 Task: Create and manage tags for releases.
Action: Mouse moved to (1067, 74)
Screenshot: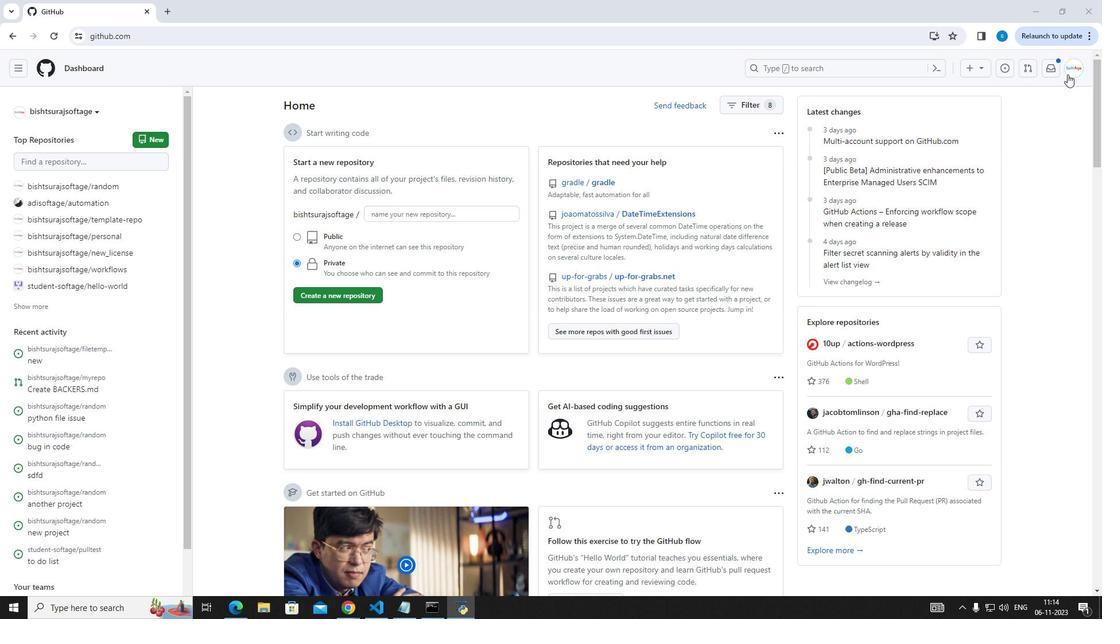 
Action: Mouse pressed left at (1067, 74)
Screenshot: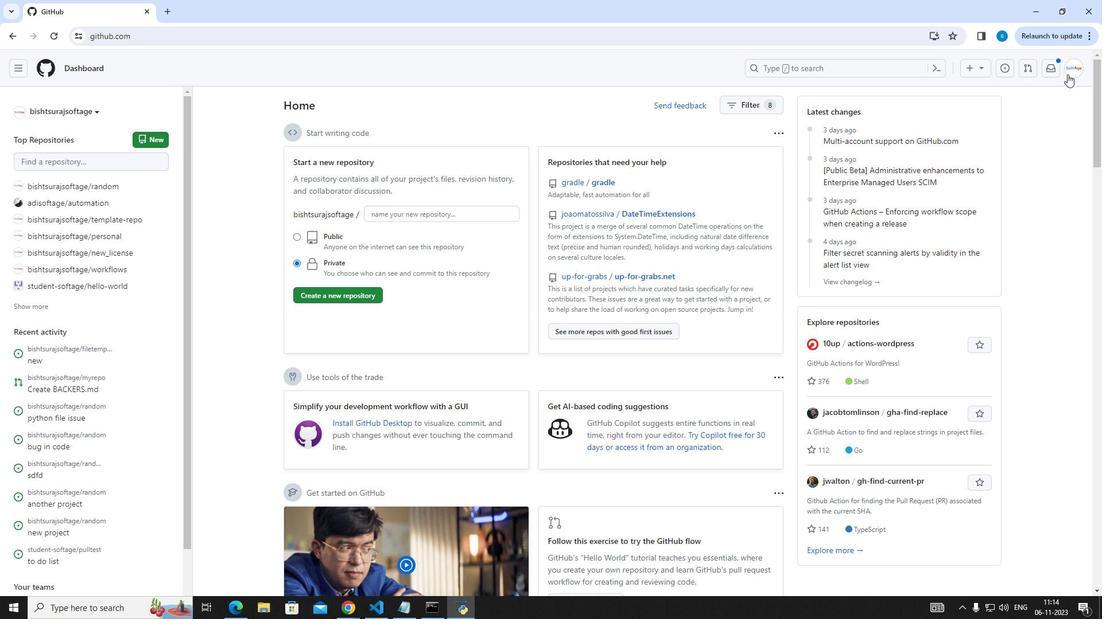 
Action: Mouse moved to (1015, 165)
Screenshot: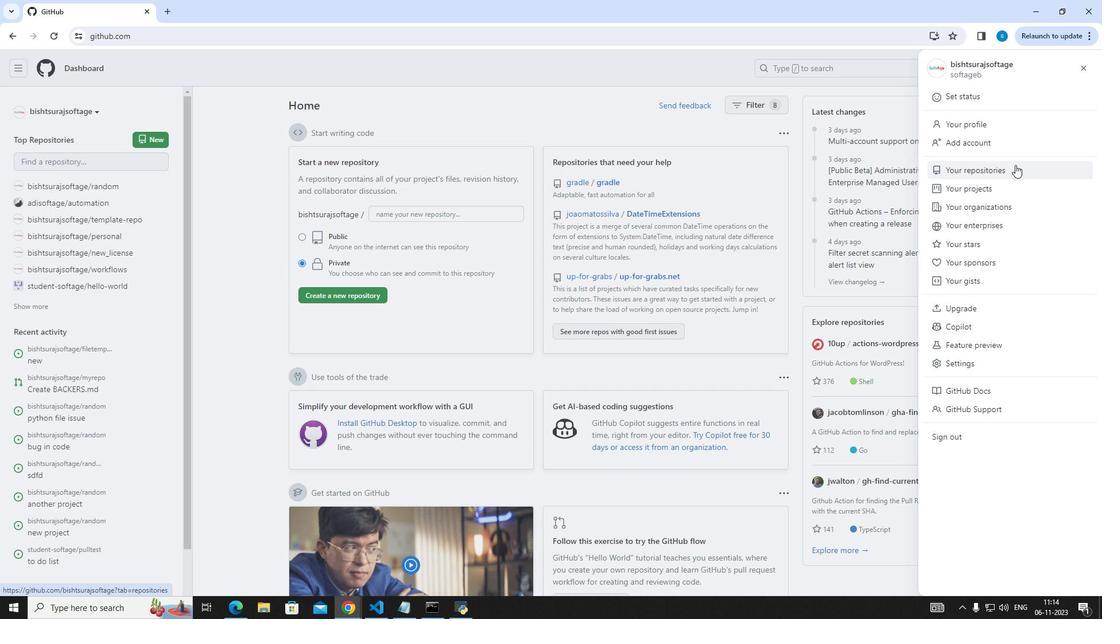 
Action: Mouse pressed left at (1015, 165)
Screenshot: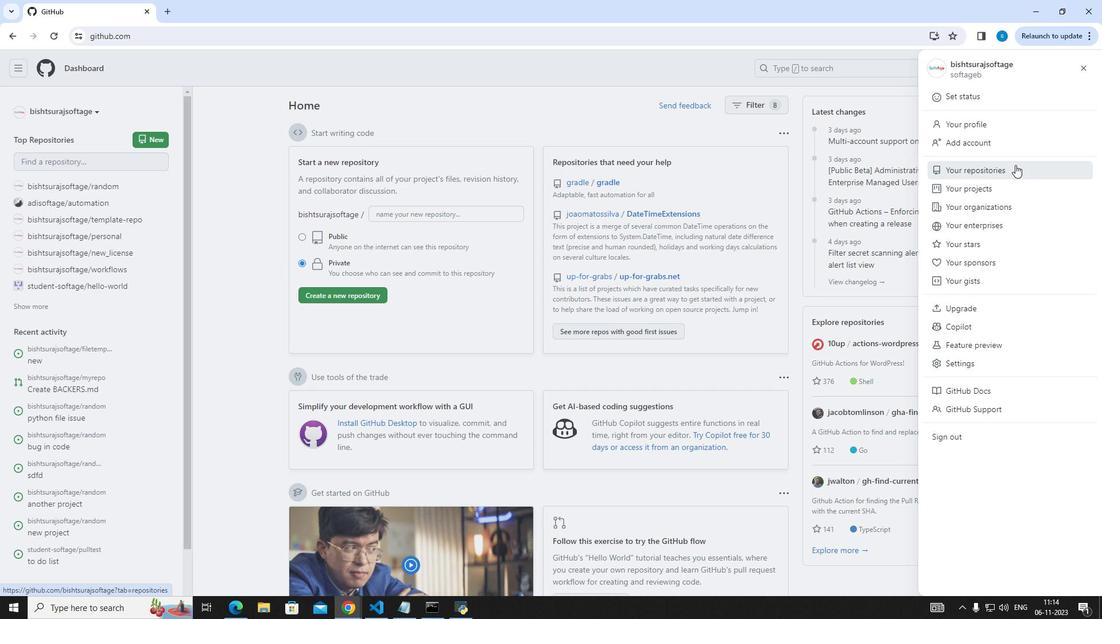 
Action: Mouse moved to (392, 383)
Screenshot: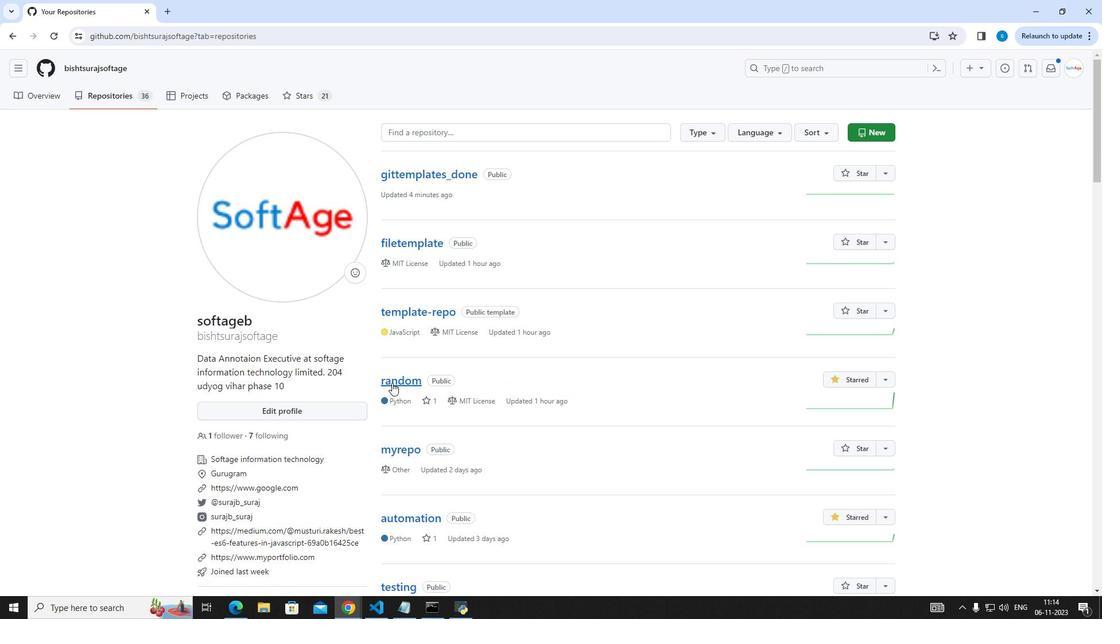 
Action: Mouse pressed left at (392, 383)
Screenshot: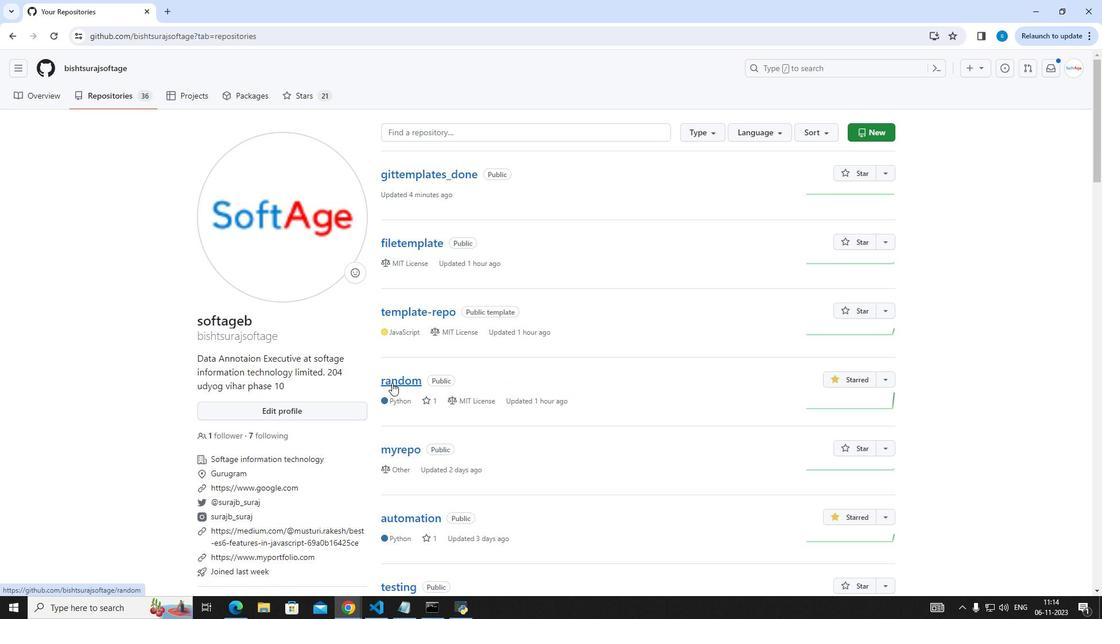 
Action: Mouse moved to (739, 372)
Screenshot: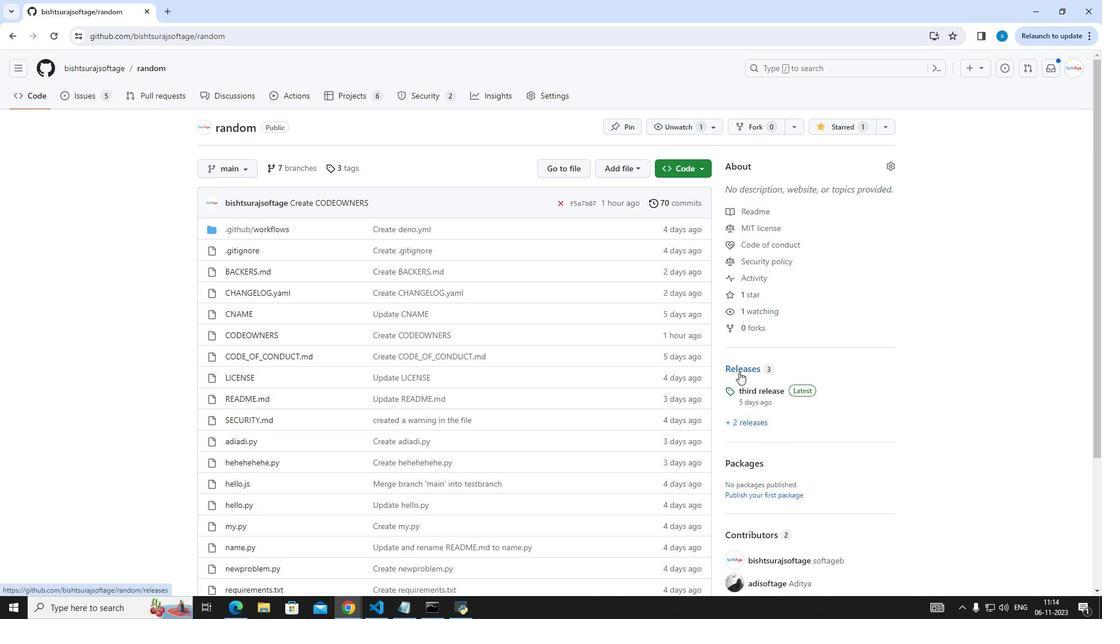 
Action: Mouse pressed left at (739, 372)
Screenshot: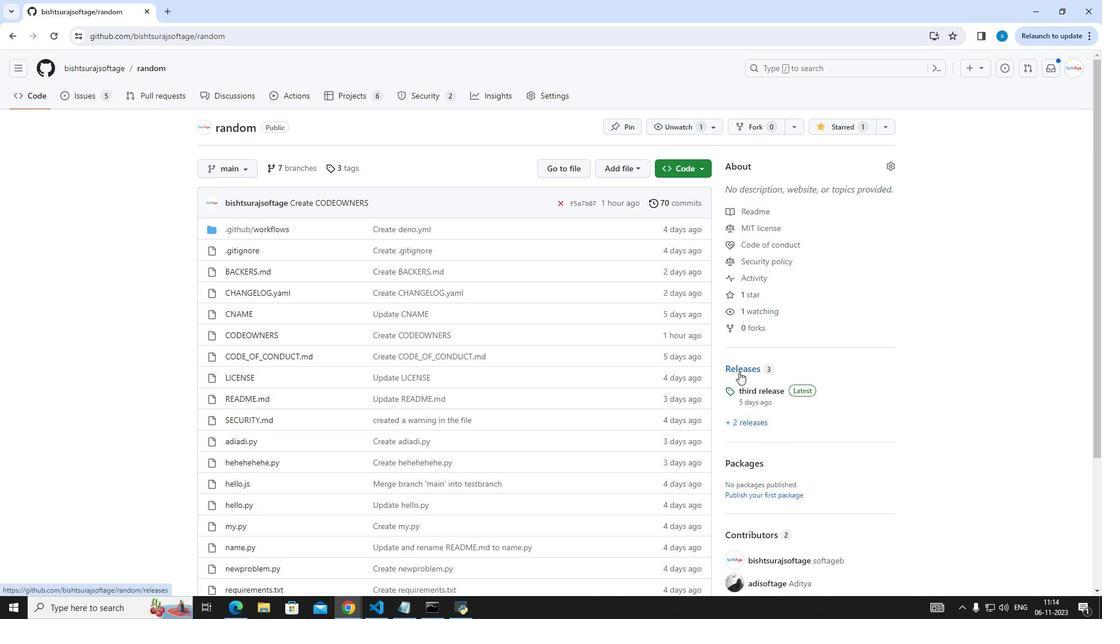 
Action: Mouse moved to (291, 140)
Screenshot: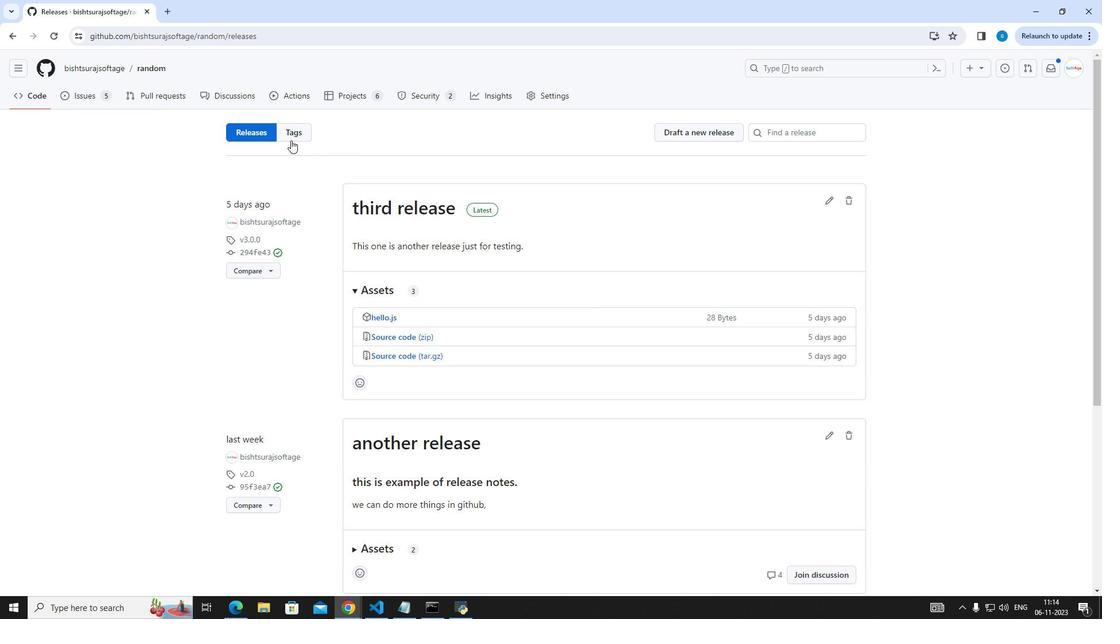 
Action: Mouse pressed left at (291, 140)
Screenshot: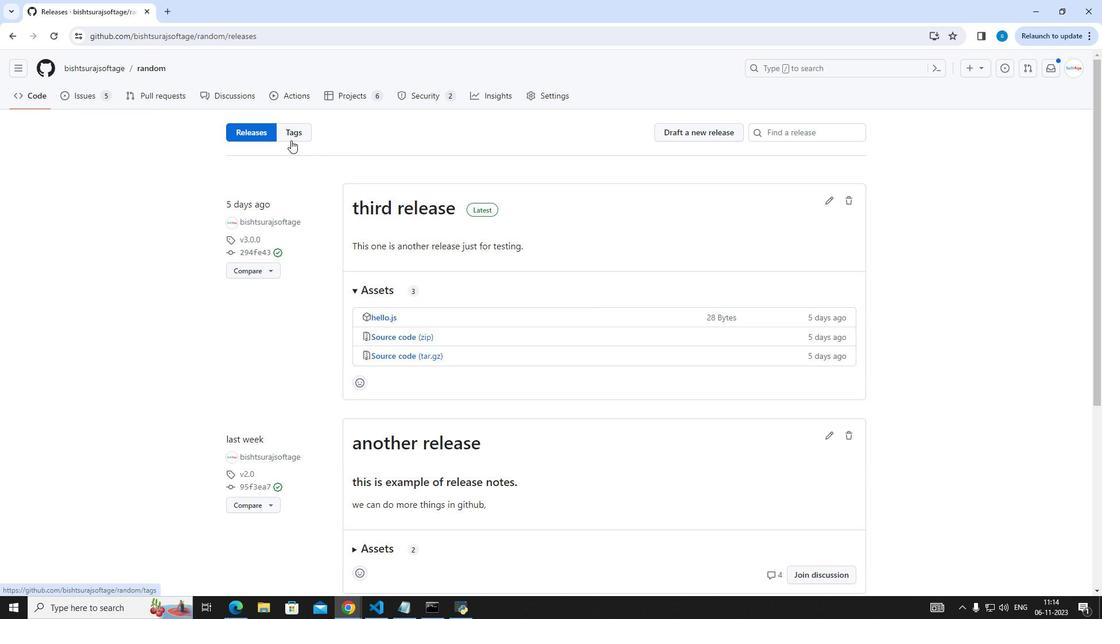 
Action: Mouse moved to (239, 141)
Screenshot: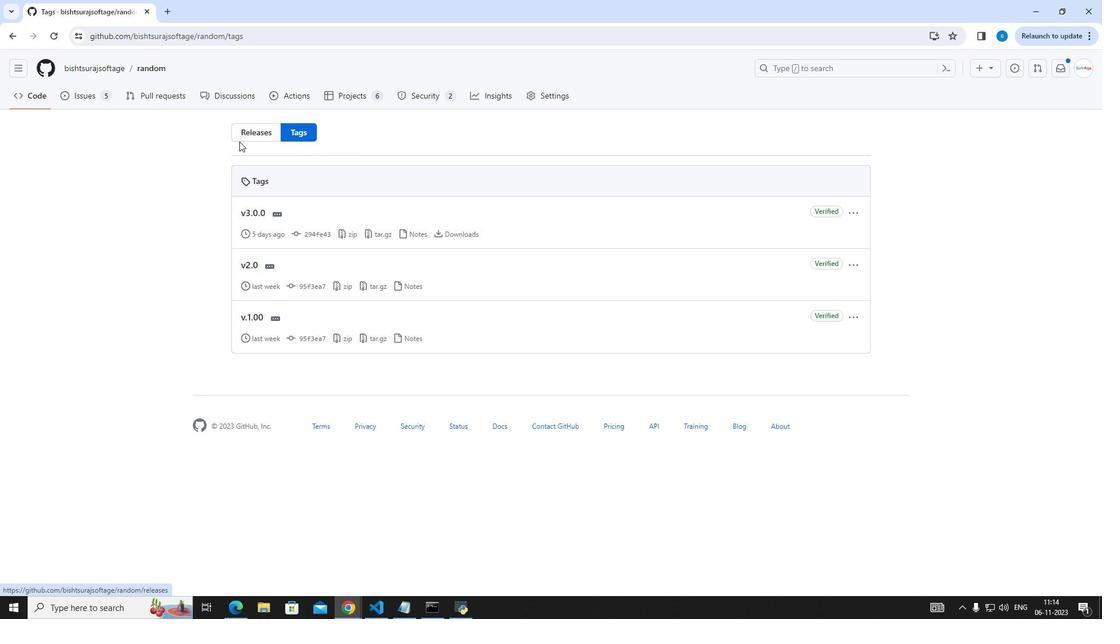 
Action: Mouse pressed left at (239, 141)
Screenshot: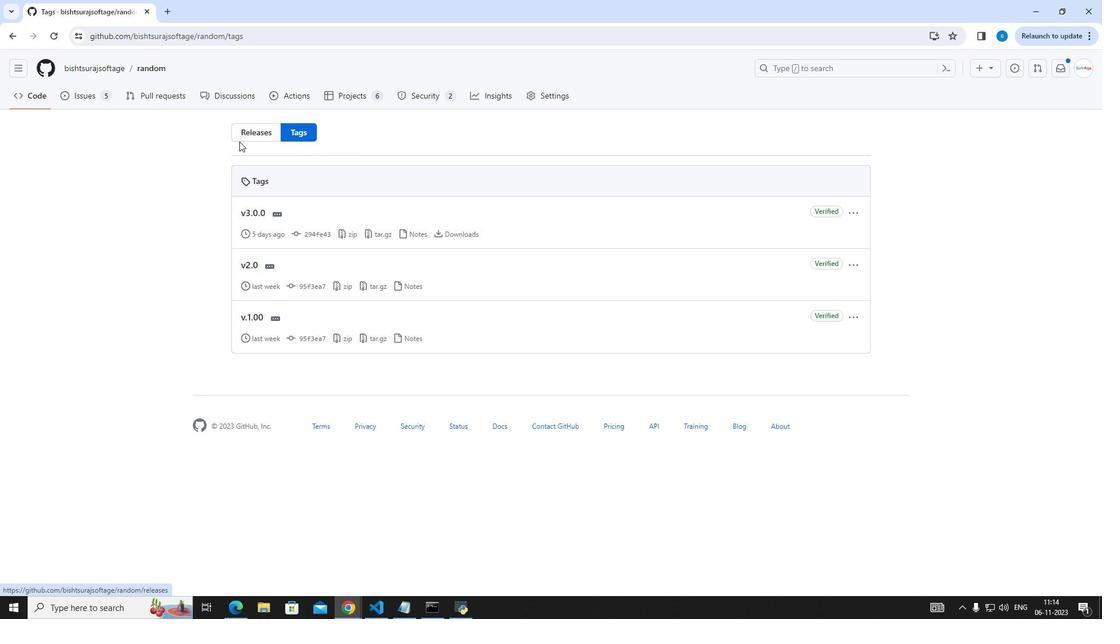 
Action: Mouse moved to (245, 138)
Screenshot: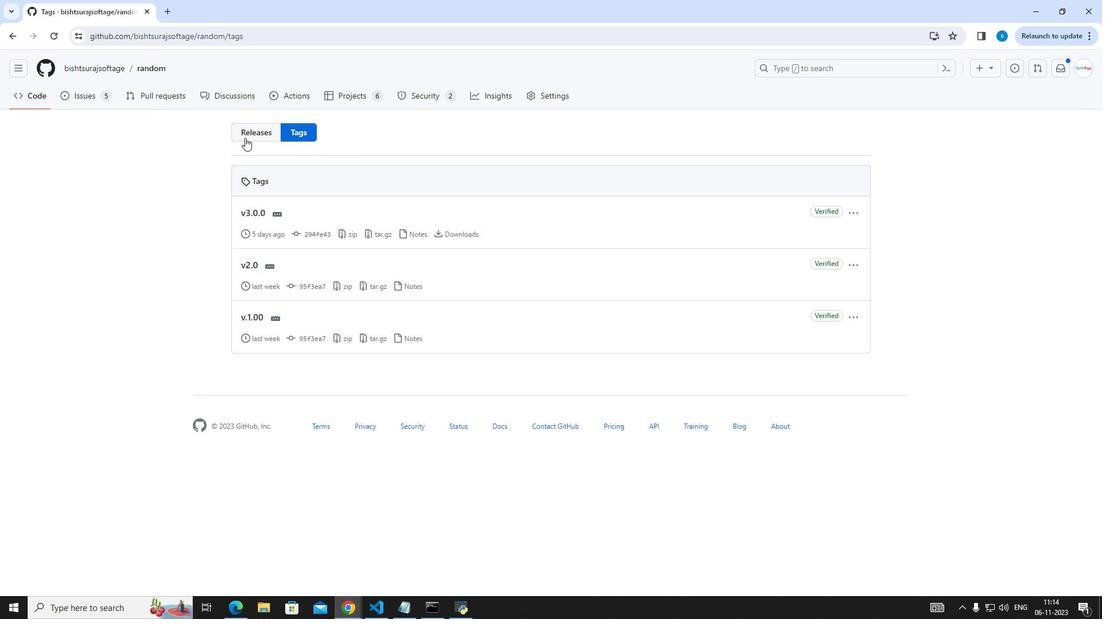 
Action: Mouse pressed left at (245, 138)
Screenshot: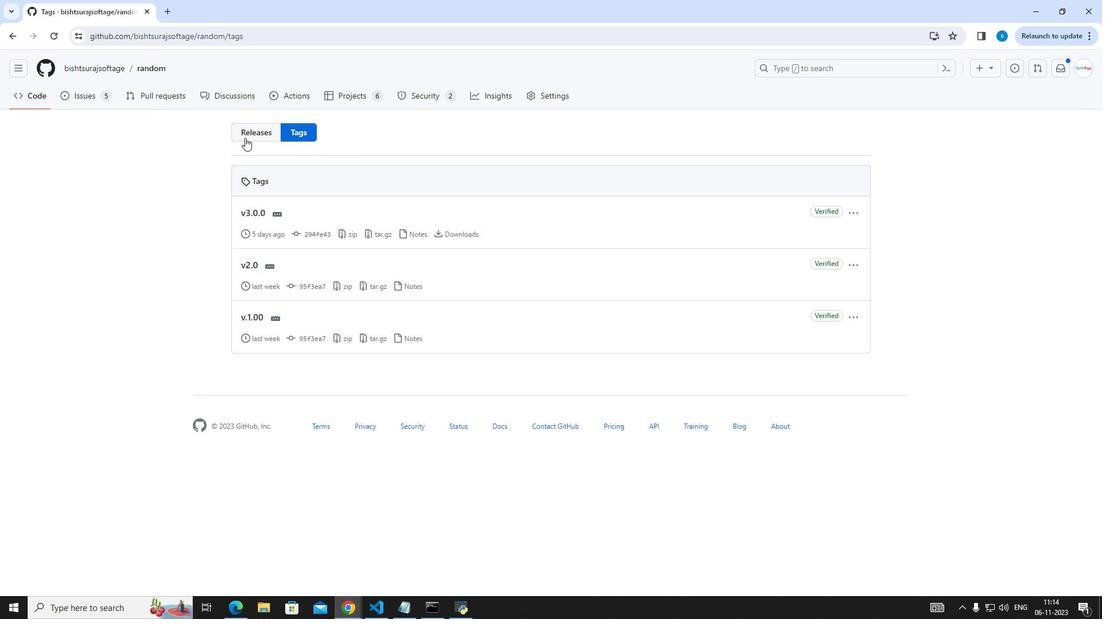 
Action: Mouse moved to (681, 130)
Screenshot: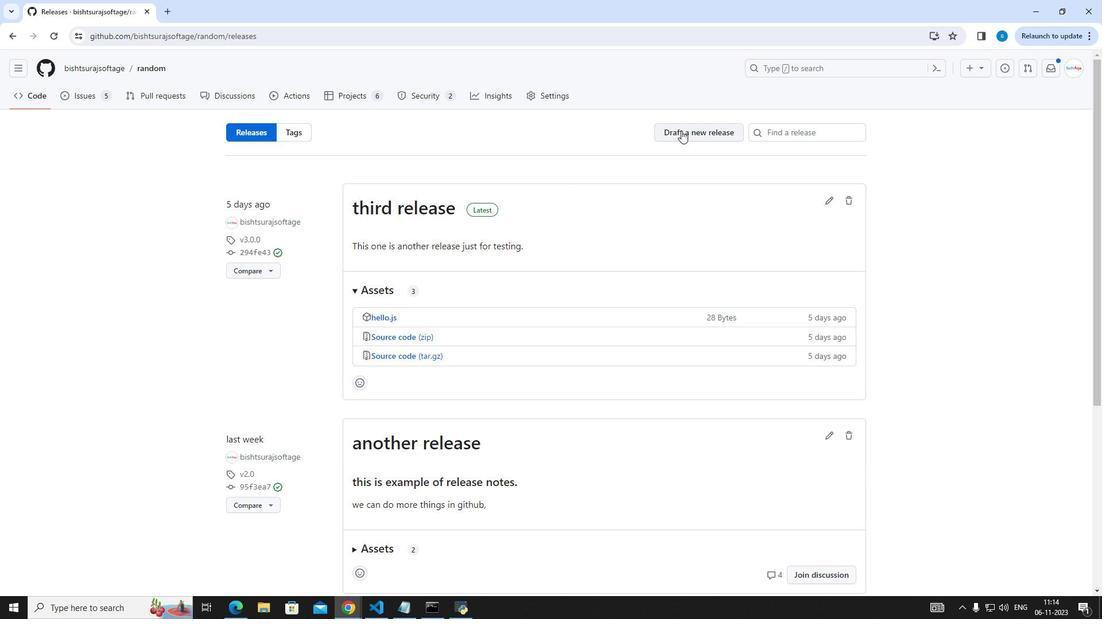 
Action: Mouse pressed left at (681, 130)
Screenshot: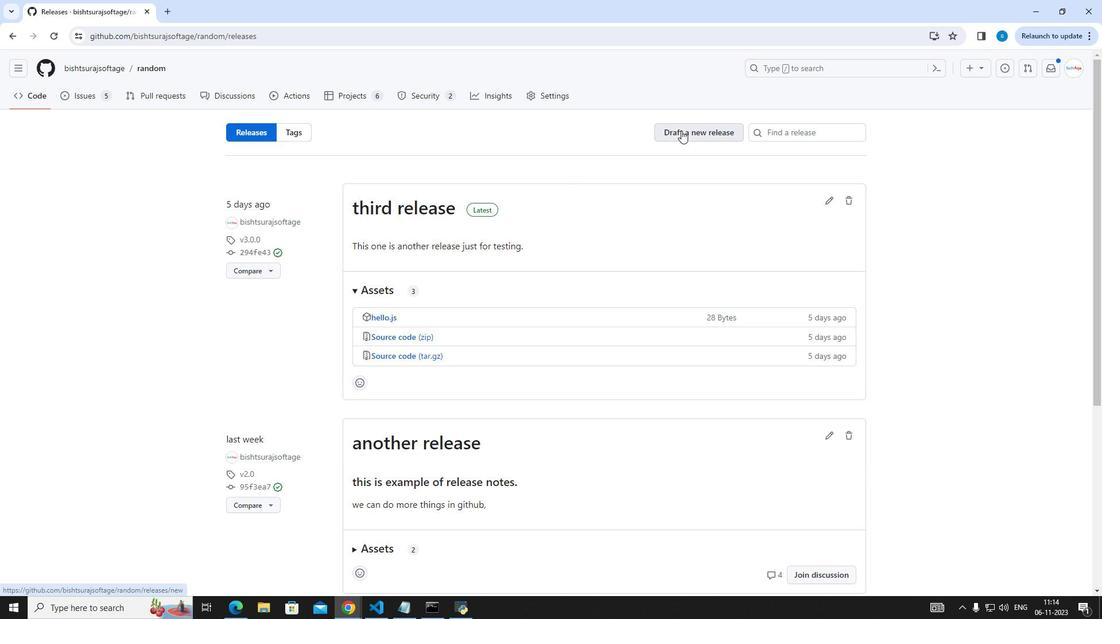 
Action: Mouse moved to (268, 176)
Screenshot: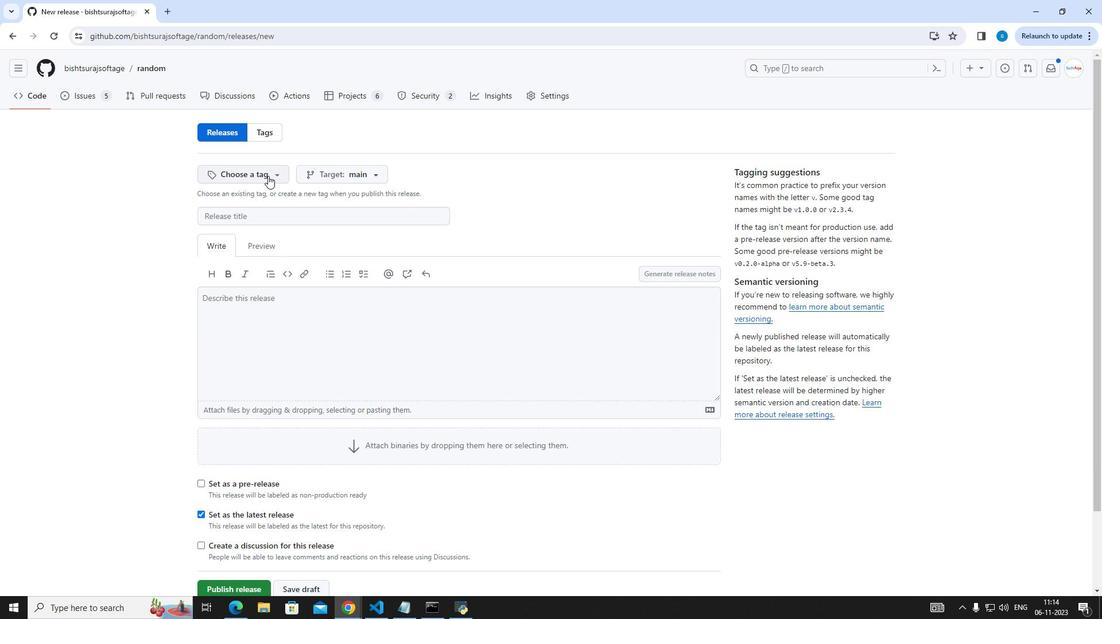 
Action: Mouse pressed left at (268, 176)
Screenshot: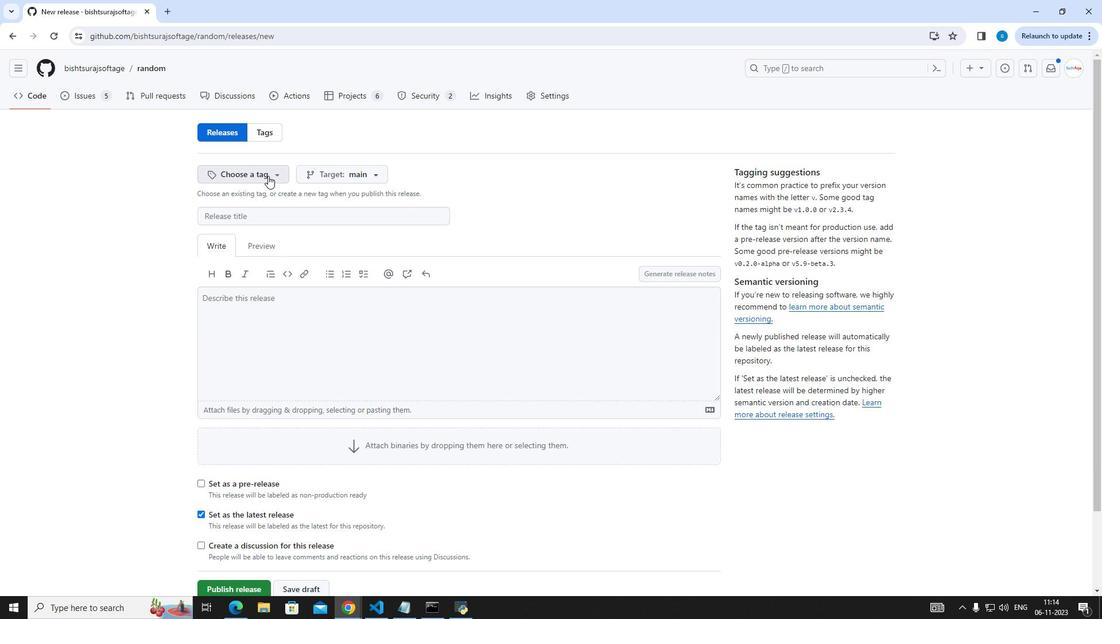 
Action: Key pressed v4.0.1<Key.enter>
Screenshot: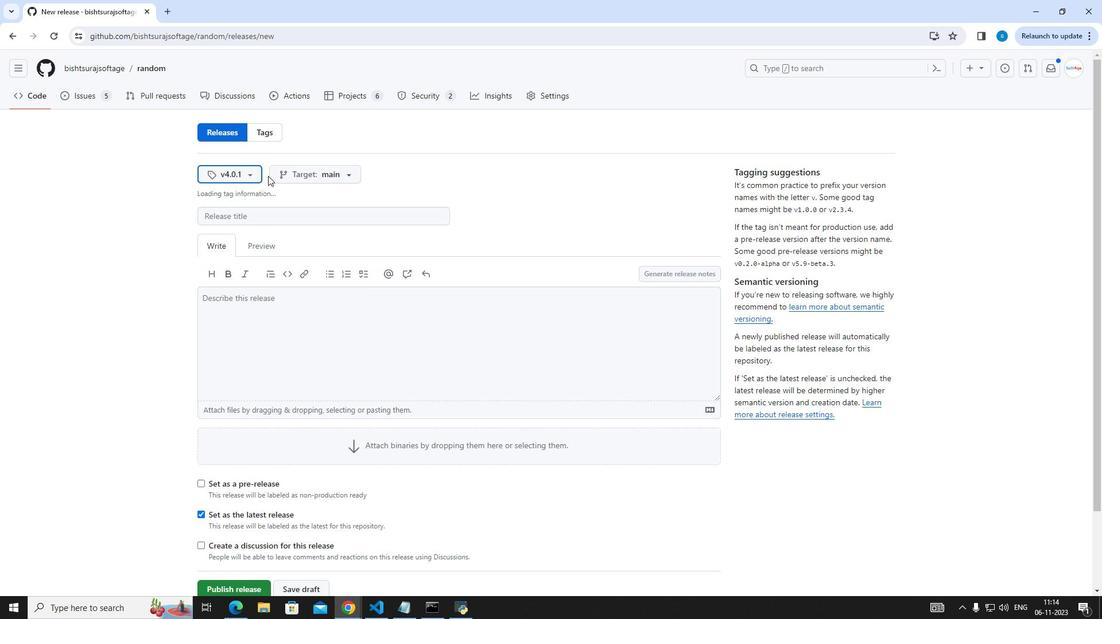 
Action: Mouse moved to (252, 222)
Screenshot: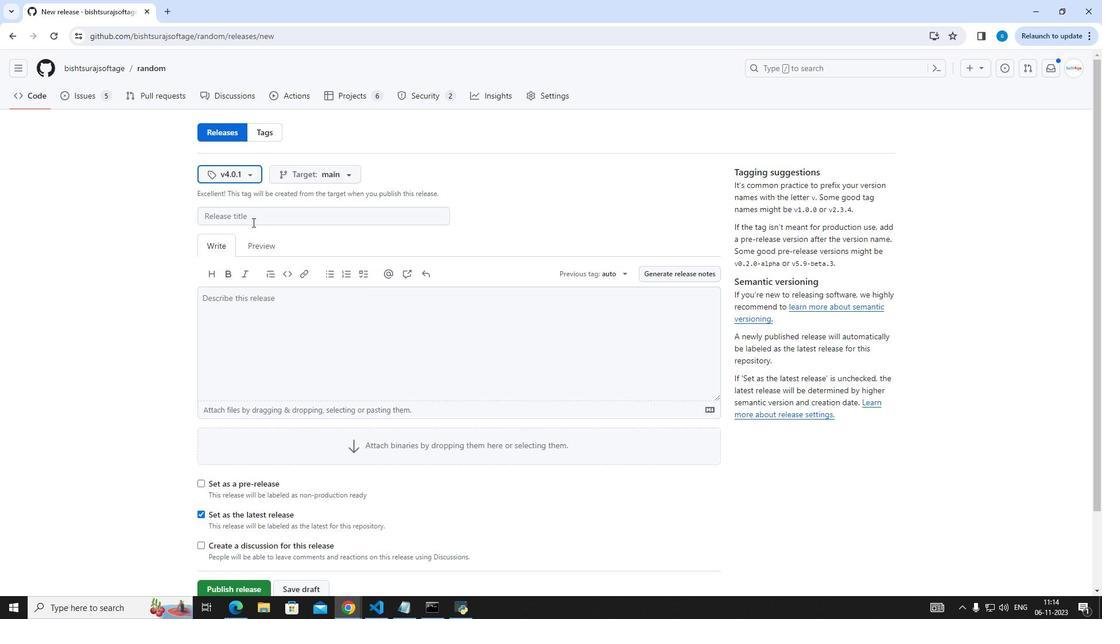 
Action: Mouse pressed left at (252, 222)
Screenshot: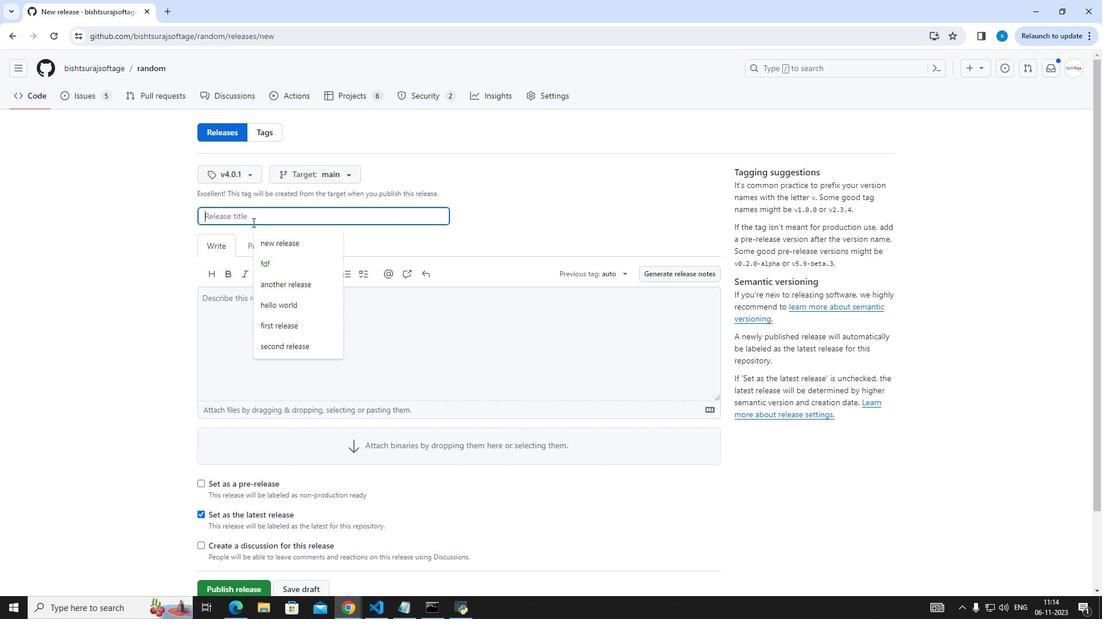 
Action: Key pressed new<Key.space>tag<Key.space>for<Key.space>a<Key.space>release
Screenshot: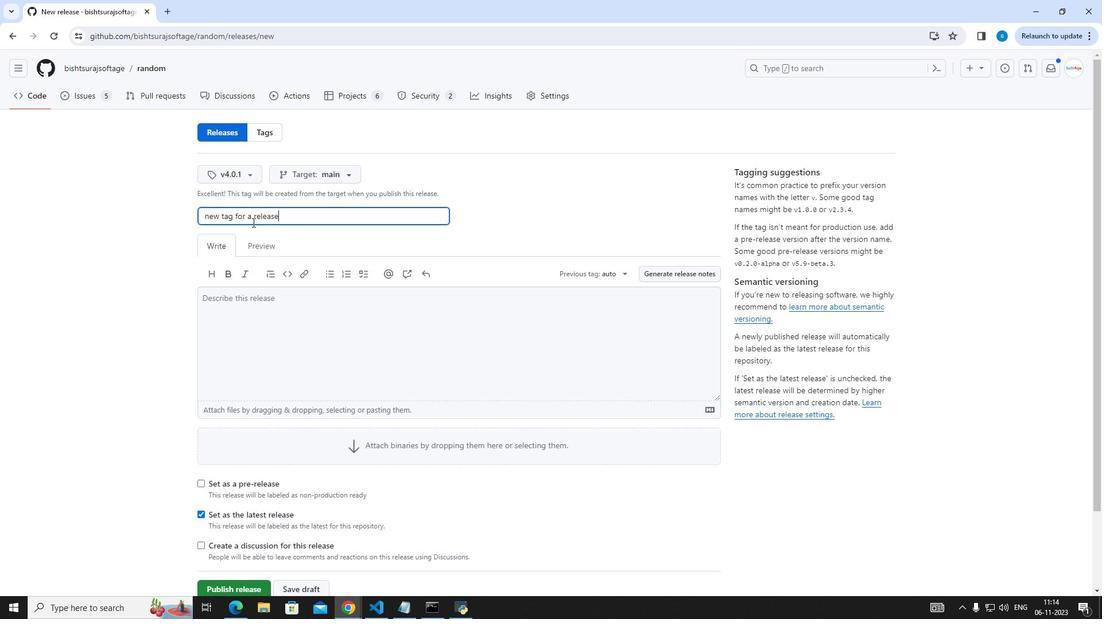 
Action: Mouse moved to (229, 299)
Screenshot: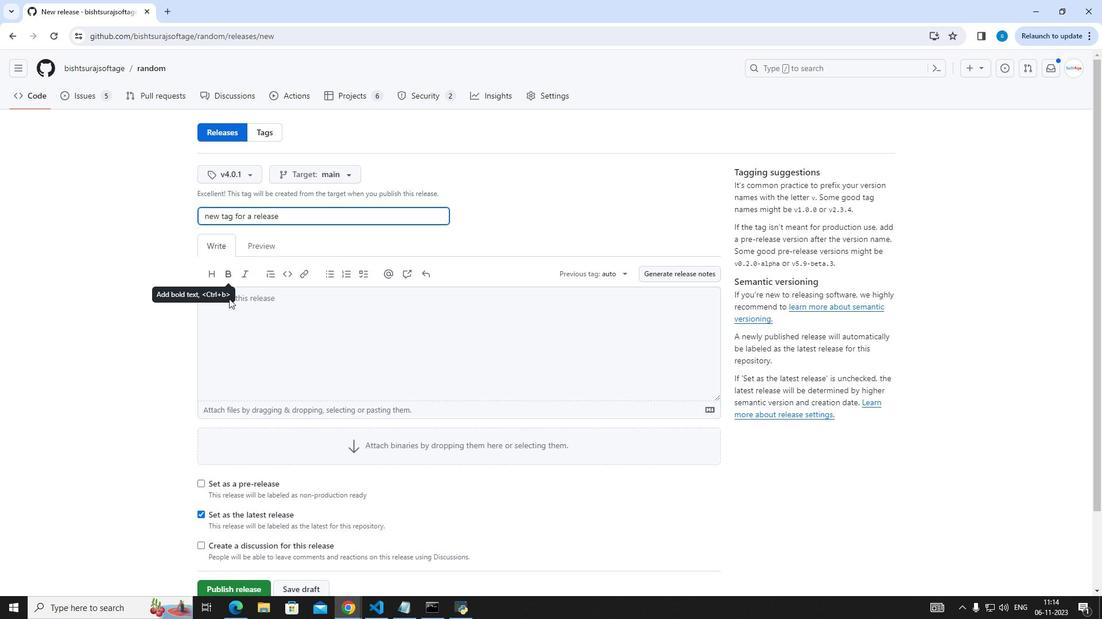 
Action: Mouse pressed left at (229, 299)
Screenshot: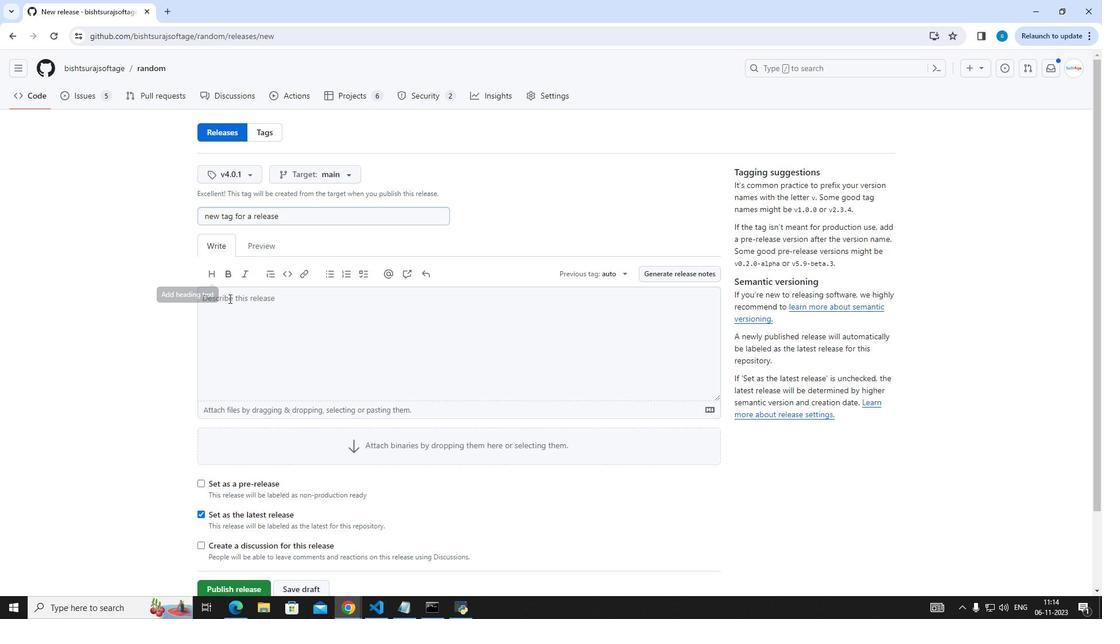 
Action: Mouse moved to (240, 310)
Screenshot: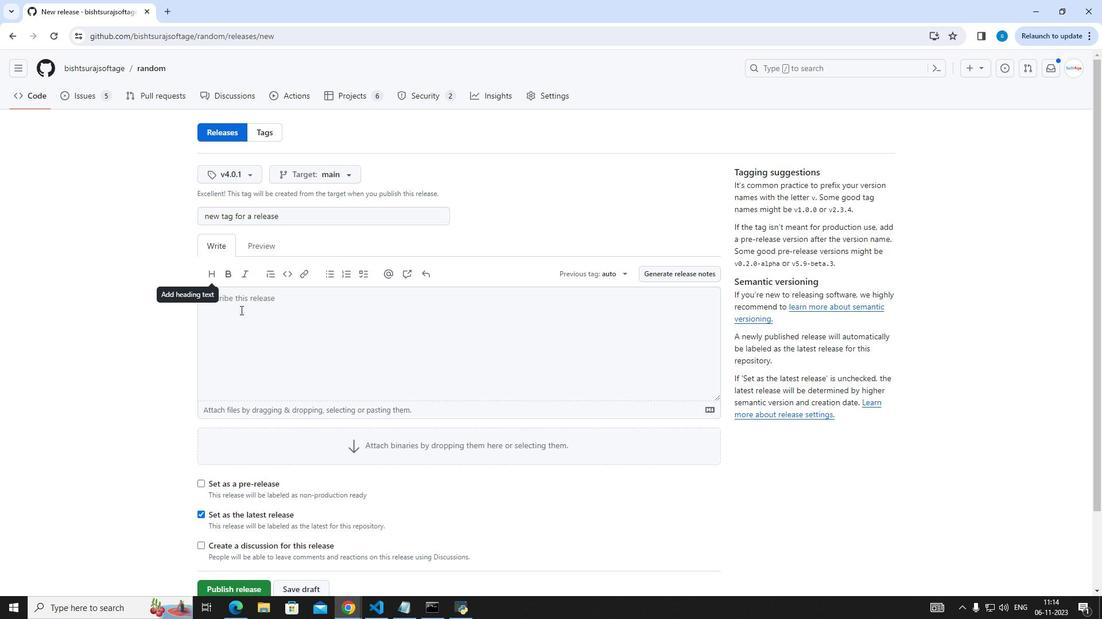 
Action: Mouse pressed left at (240, 310)
Screenshot: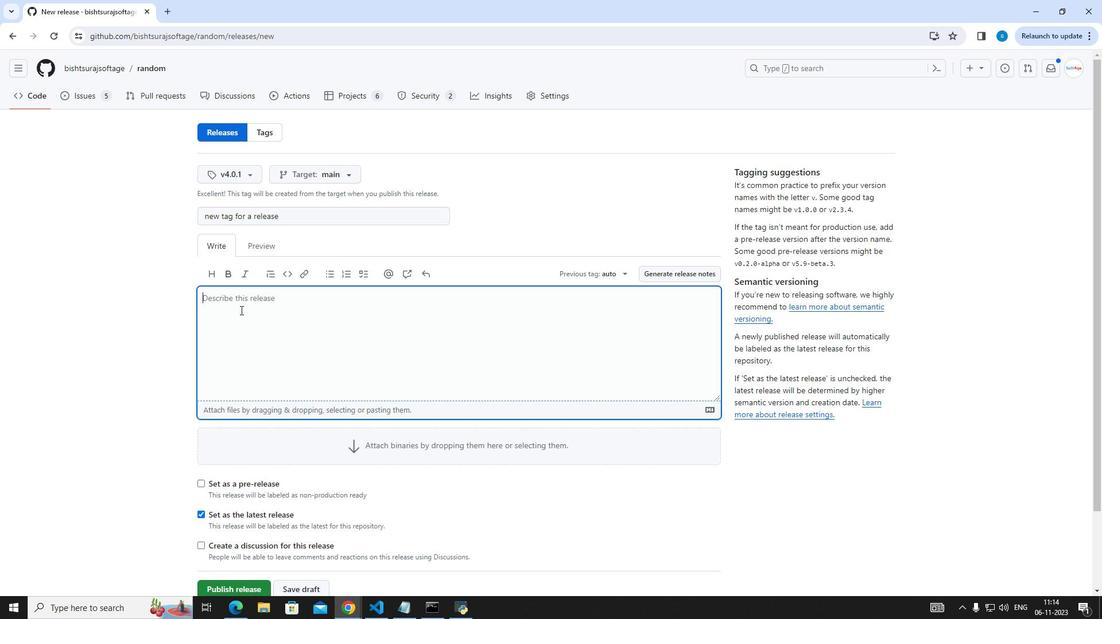 
Action: Key pressed this<Key.space>is<Key.space>a<Key.space>genea<Key.backspace>ral<Key.space>release<Key.space>for<Key.space>tag<Key.space>exc<Key.backspace>ample.
Screenshot: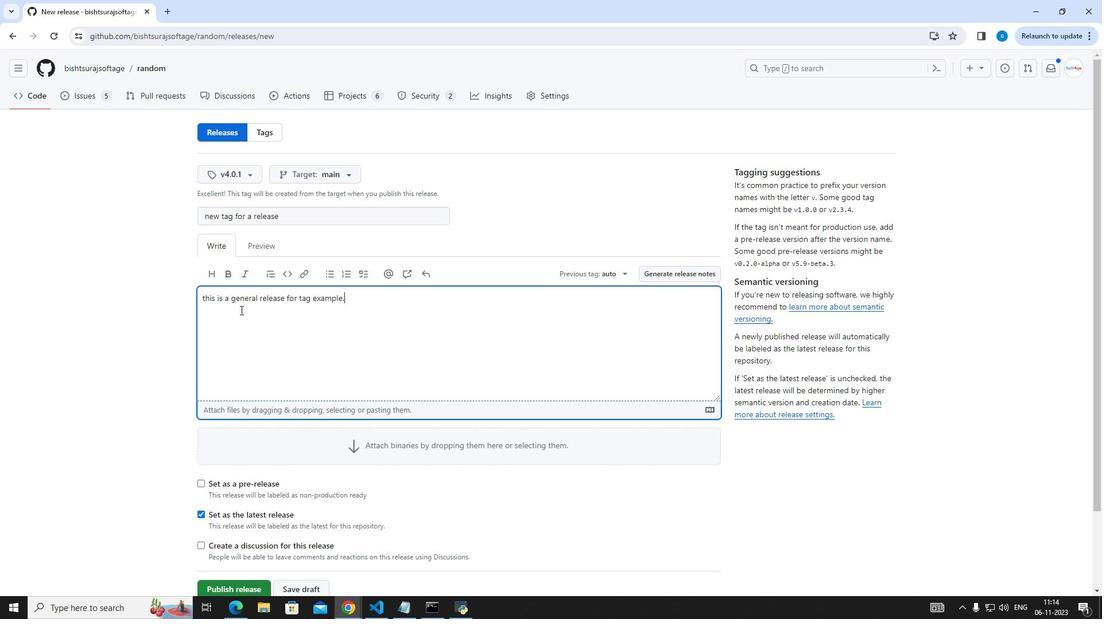 
Action: Mouse moved to (136, 432)
Screenshot: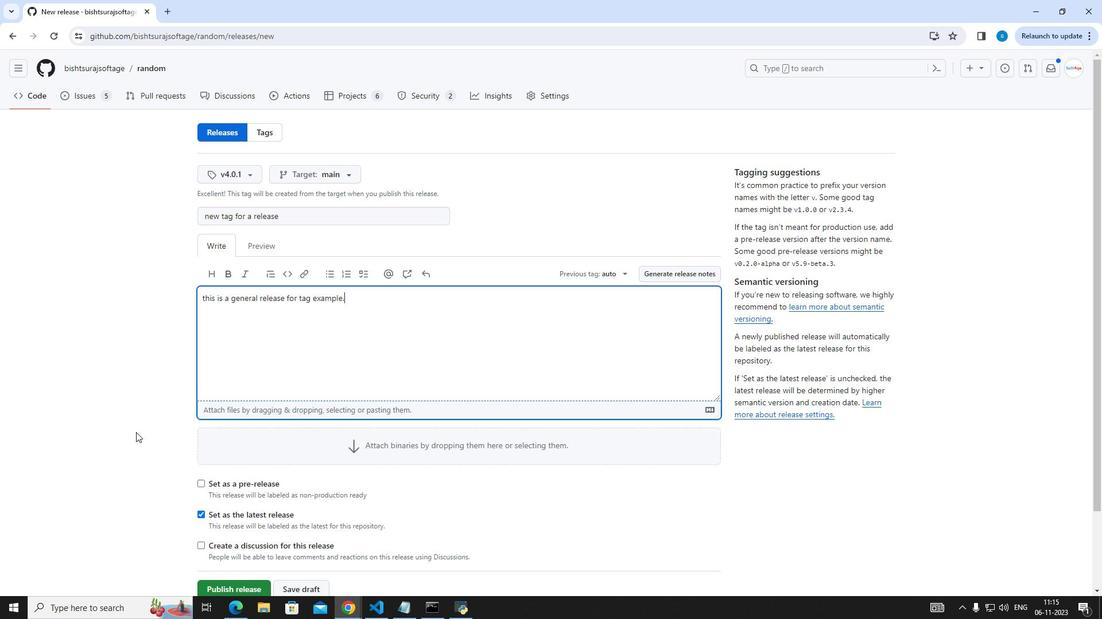 
Action: Mouse scrolled (136, 432) with delta (0, 0)
Screenshot: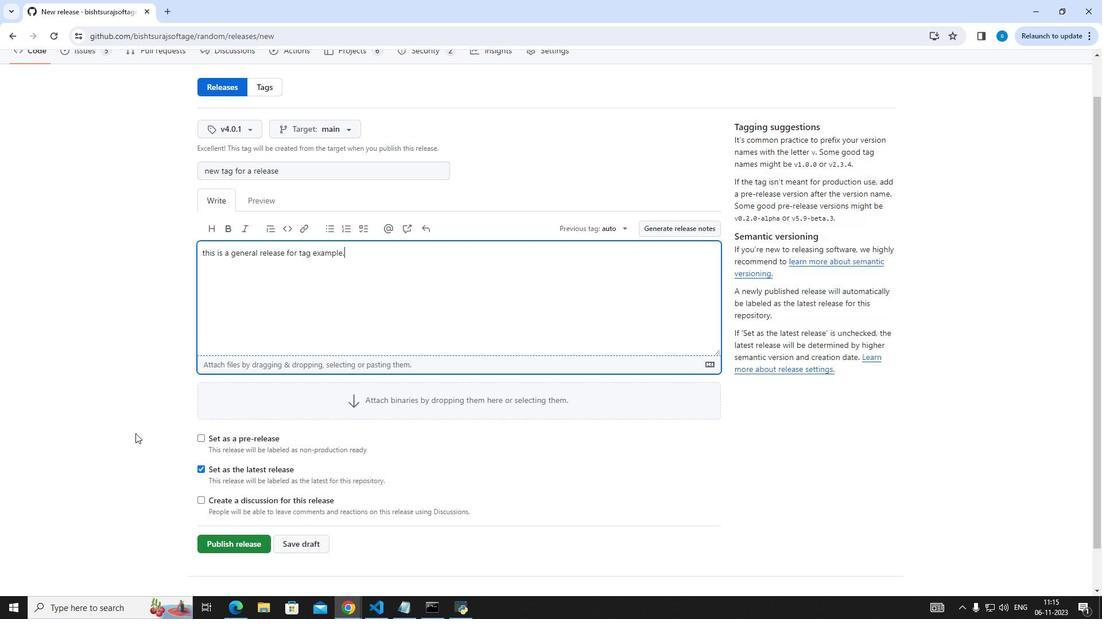 
Action: Mouse moved to (135, 433)
Screenshot: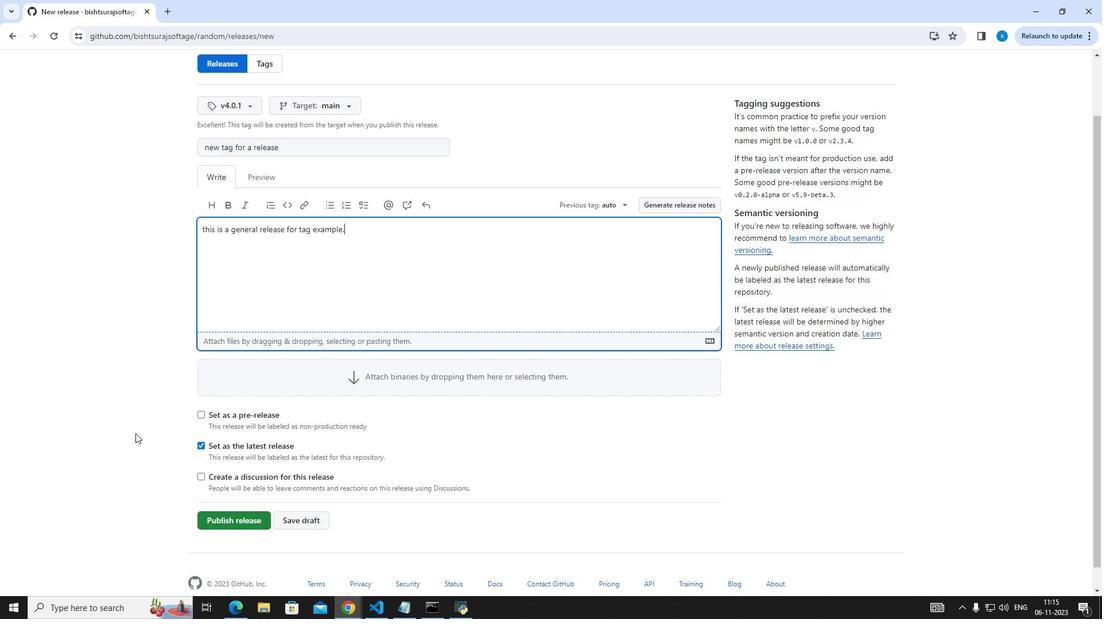 
Action: Mouse scrolled (135, 433) with delta (0, 0)
Screenshot: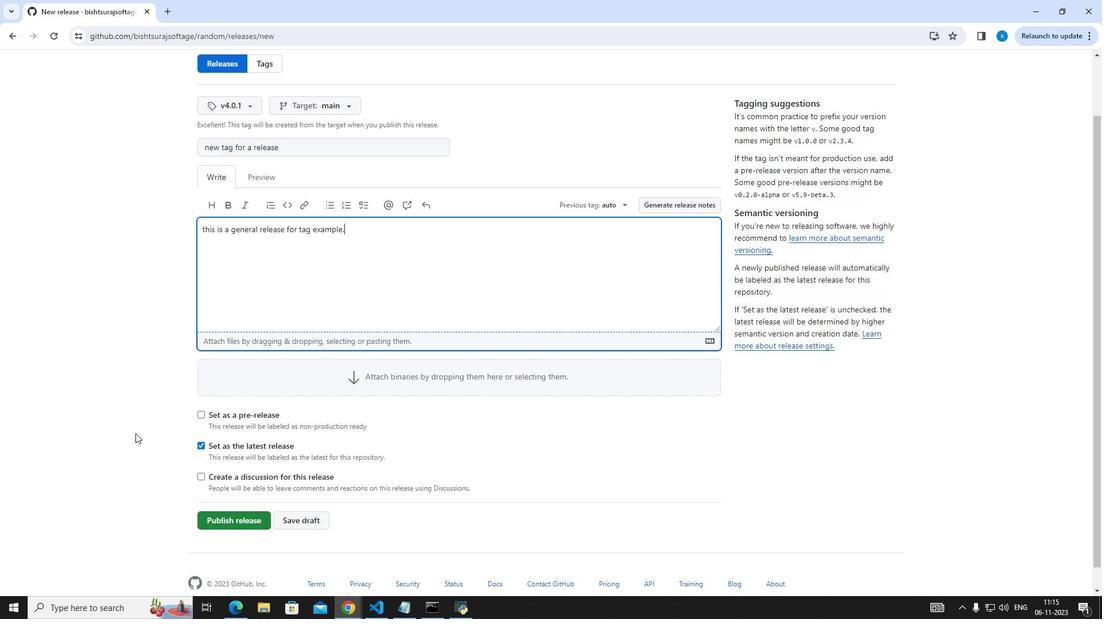 
Action: Mouse moved to (225, 503)
Screenshot: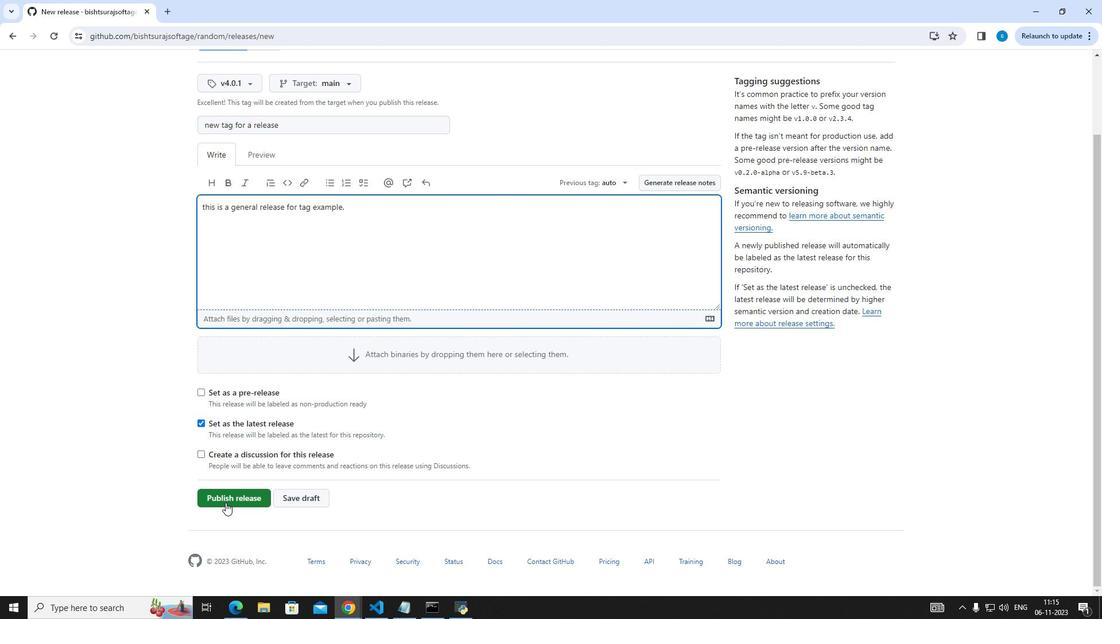 
Action: Mouse pressed left at (225, 503)
Screenshot: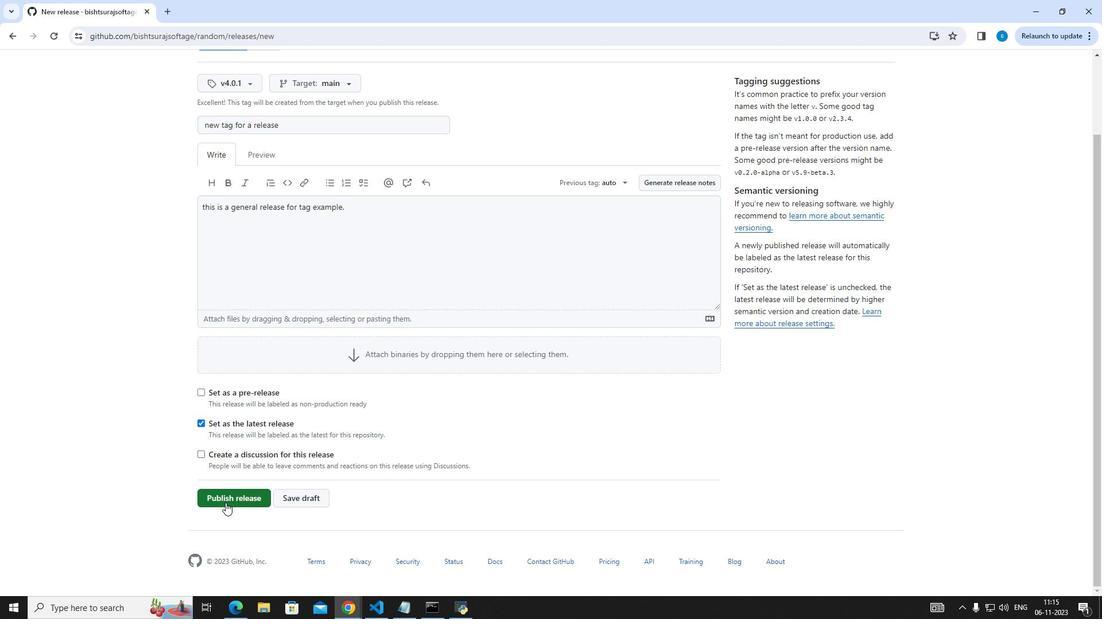 
Action: Mouse moved to (226, 129)
Screenshot: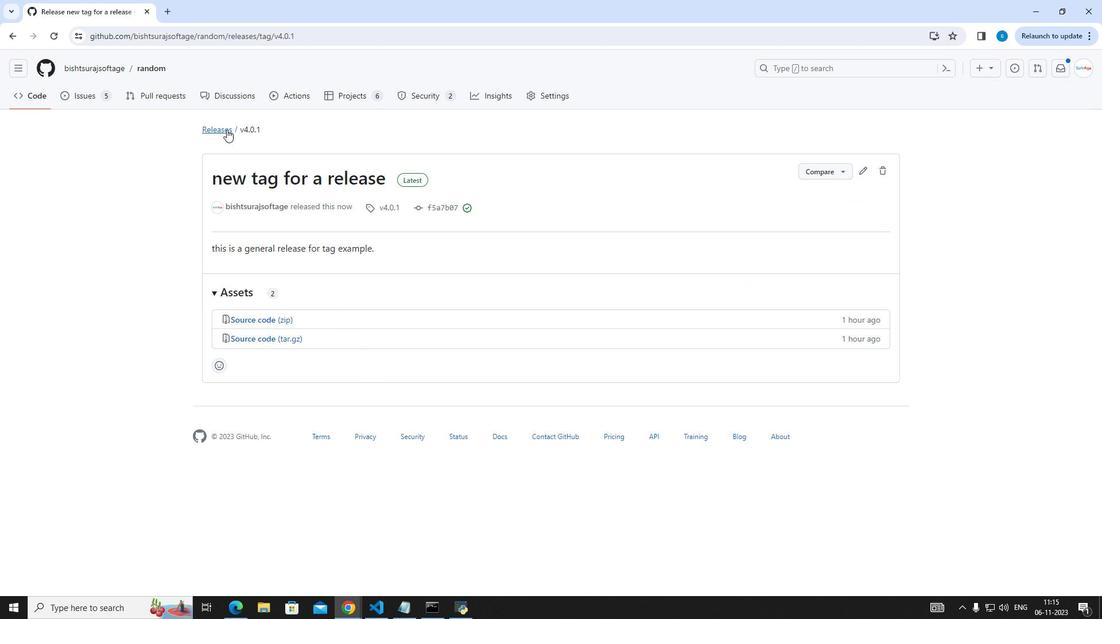 
Action: Mouse pressed left at (226, 129)
Screenshot: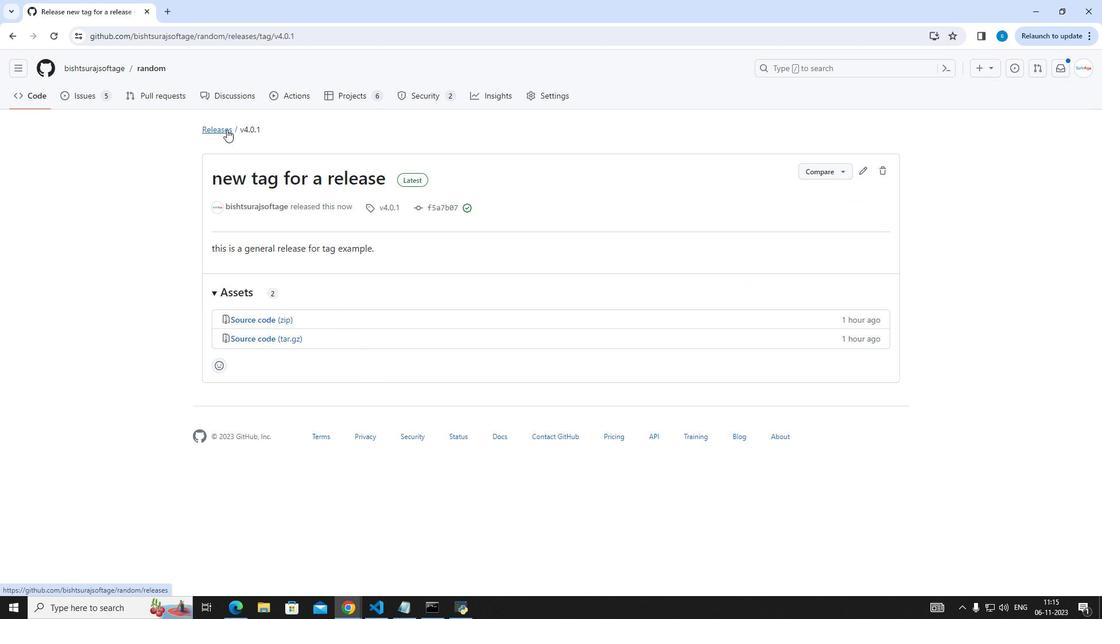 
Action: Mouse moved to (297, 141)
Screenshot: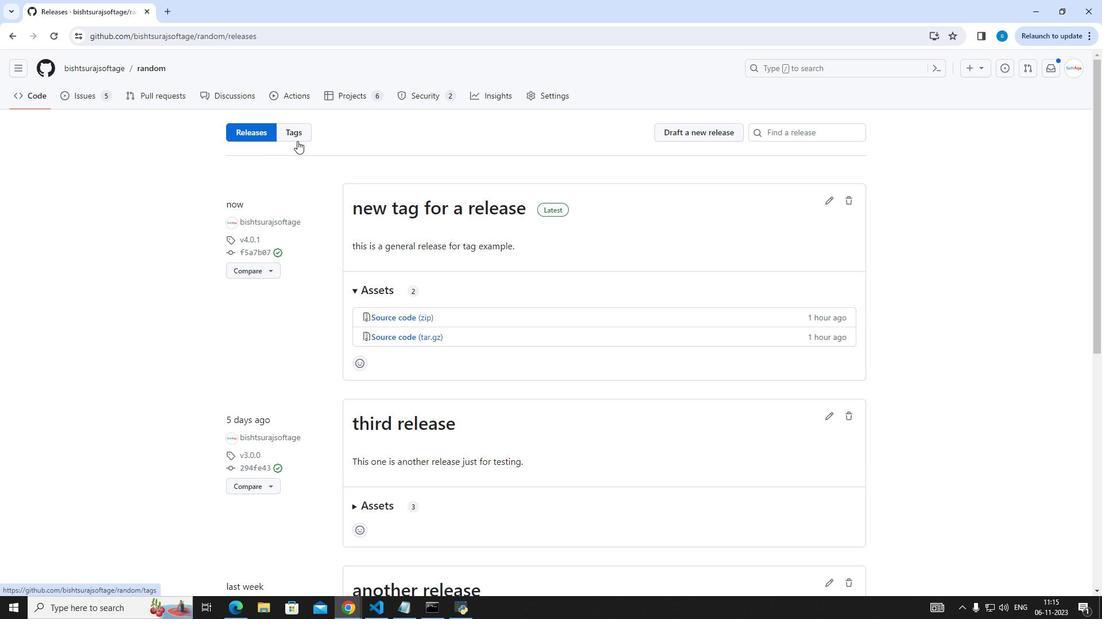 
Action: Mouse pressed left at (297, 141)
Screenshot: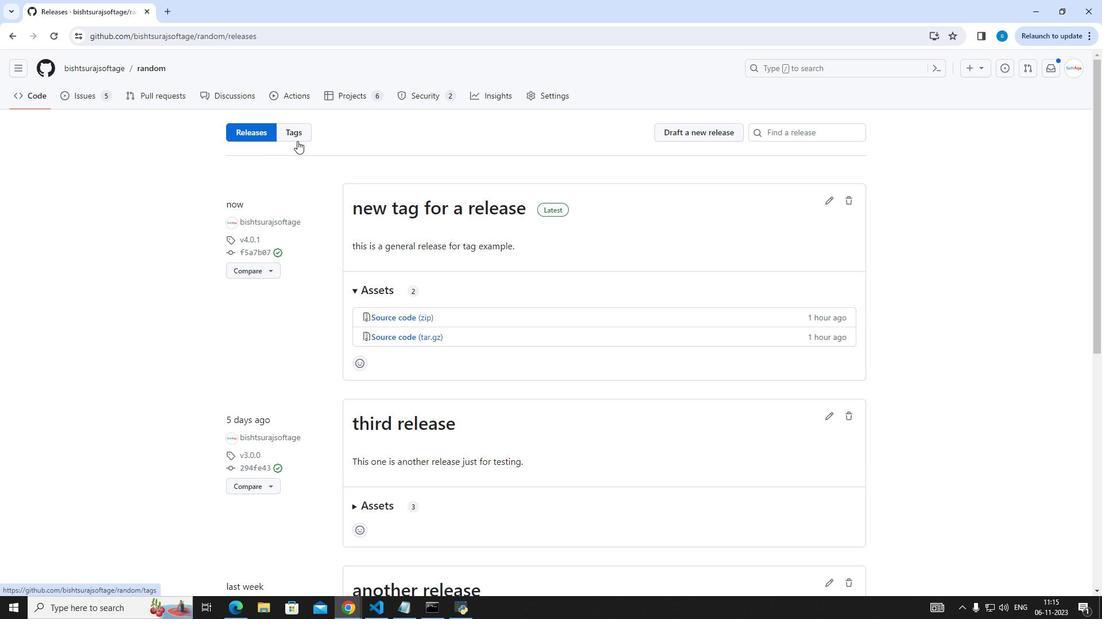 
Action: Mouse moved to (850, 213)
Screenshot: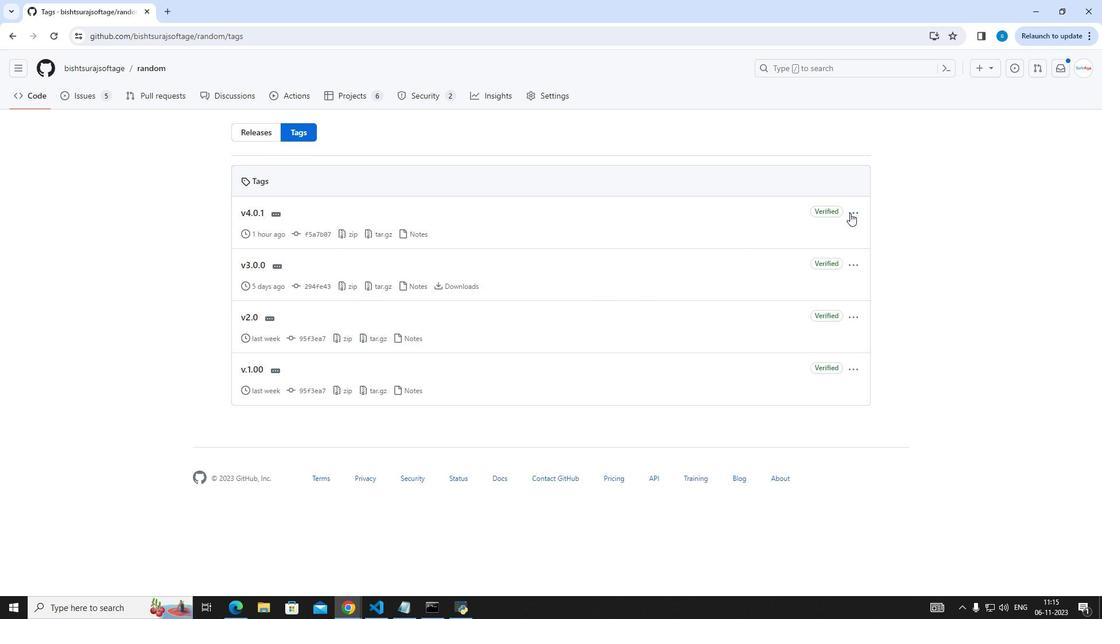 
Action: Mouse pressed left at (850, 213)
Screenshot: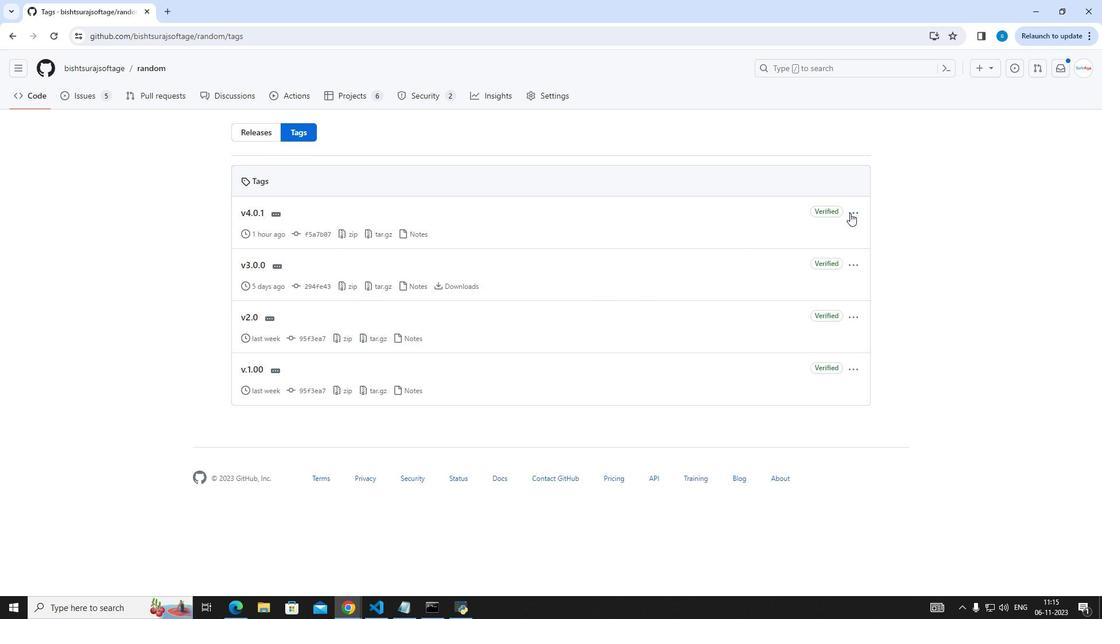 
Action: Mouse moved to (804, 235)
Screenshot: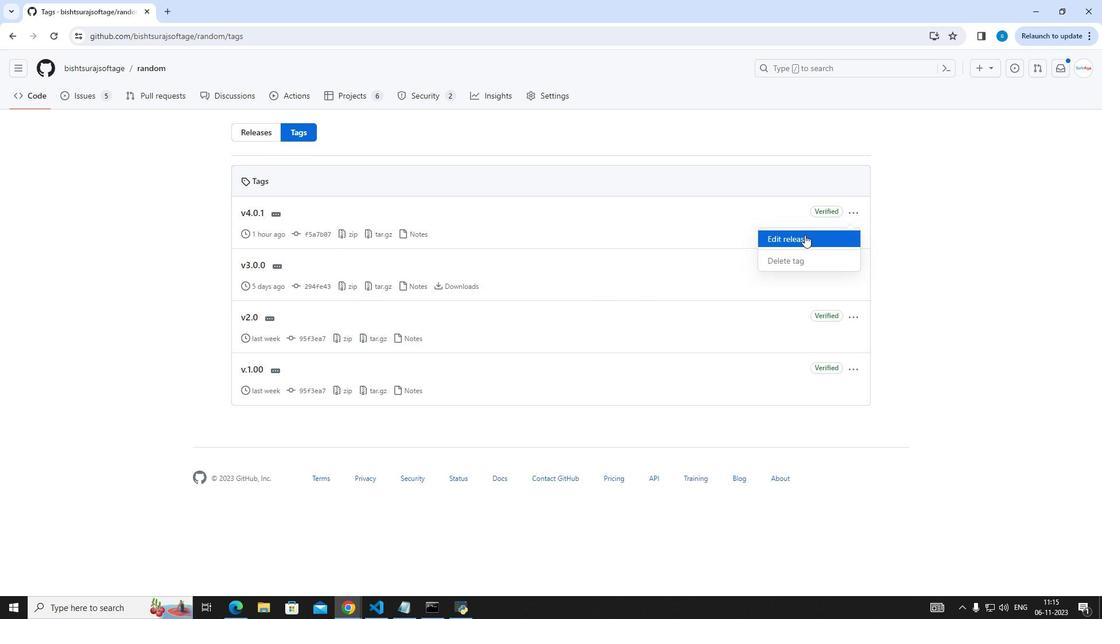 
Action: Mouse pressed left at (804, 235)
Screenshot: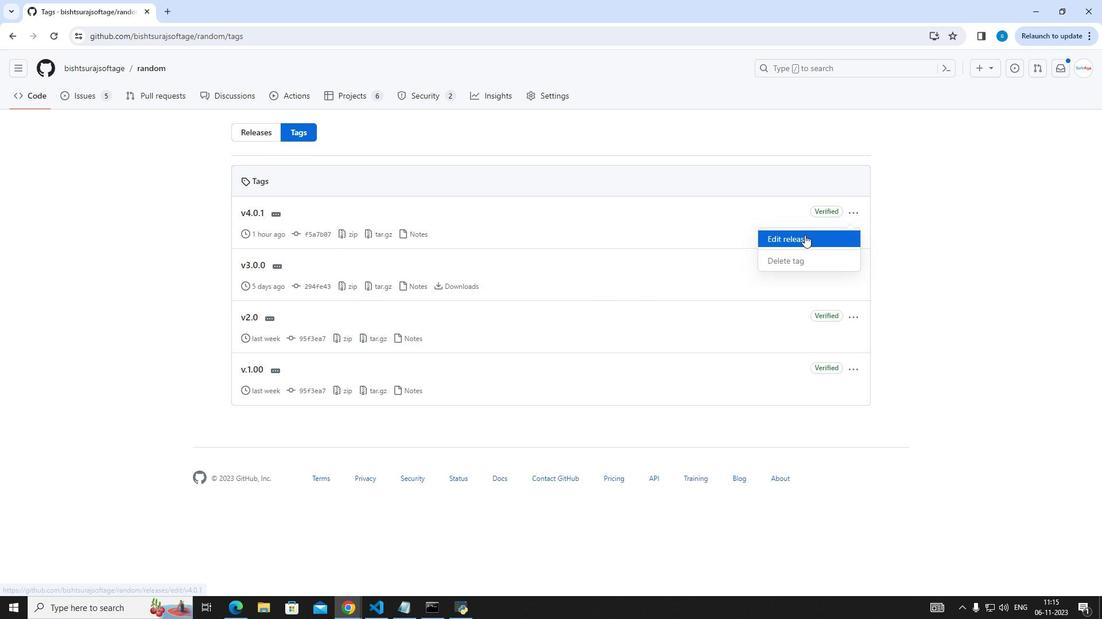 
Action: Mouse moved to (385, 303)
Screenshot: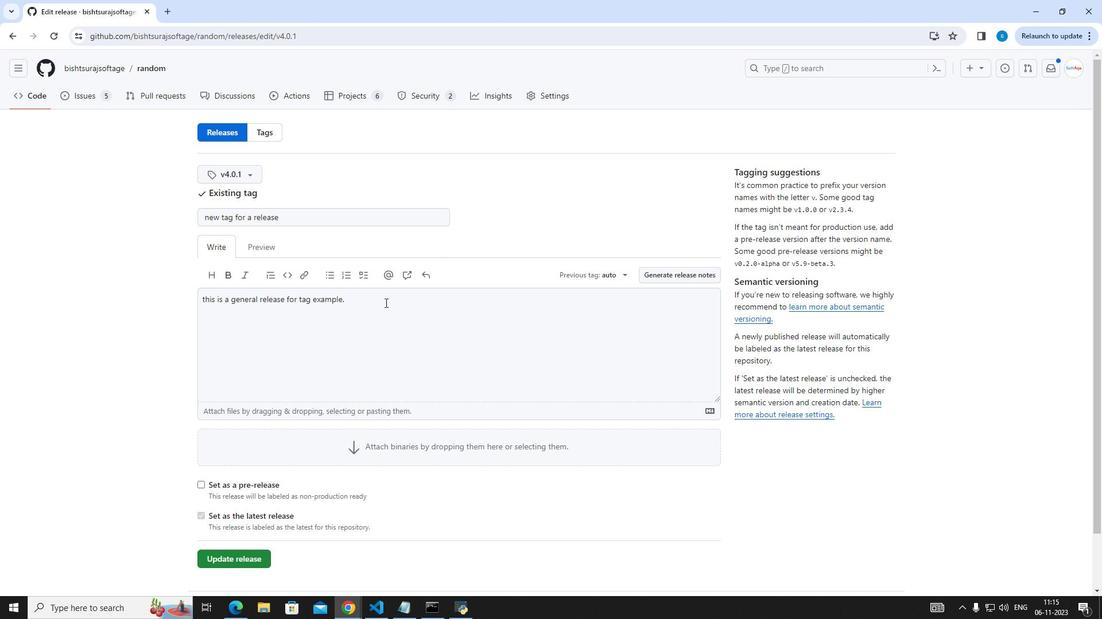 
Action: Mouse pressed left at (385, 303)
Screenshot: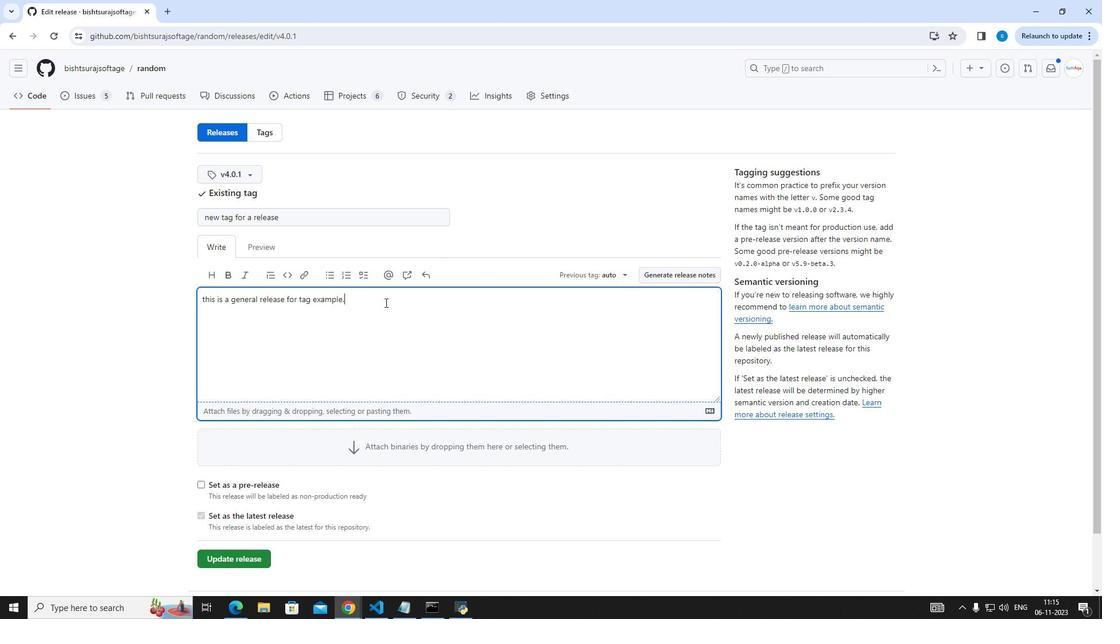 
Action: Key pressed <Key.enter><Key.shift_r>We<Key.space>are<Key.space>editing<Key.space>this<Key.space>tag<Key.space>for<Key.space>usability.
Screenshot: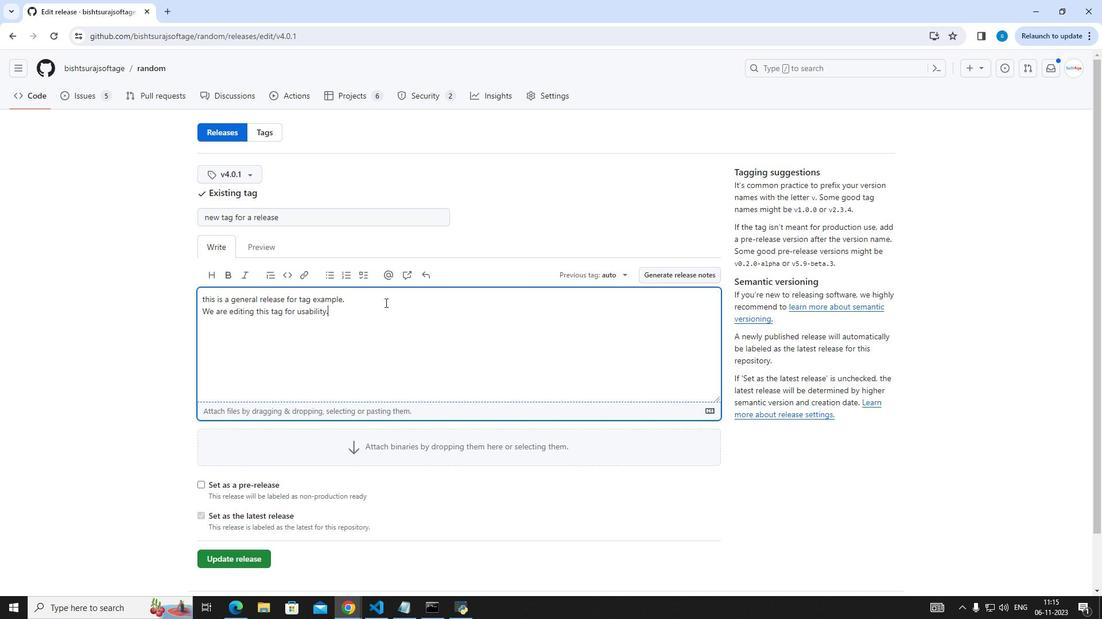 
Action: Mouse moved to (255, 557)
Screenshot: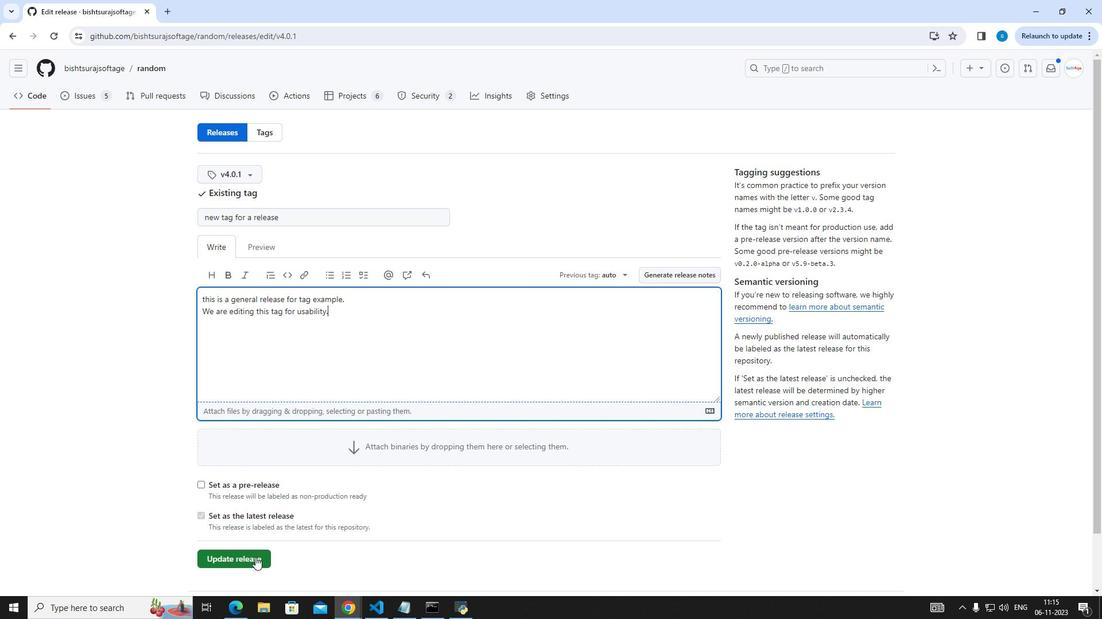 
Action: Mouse pressed left at (255, 557)
Screenshot: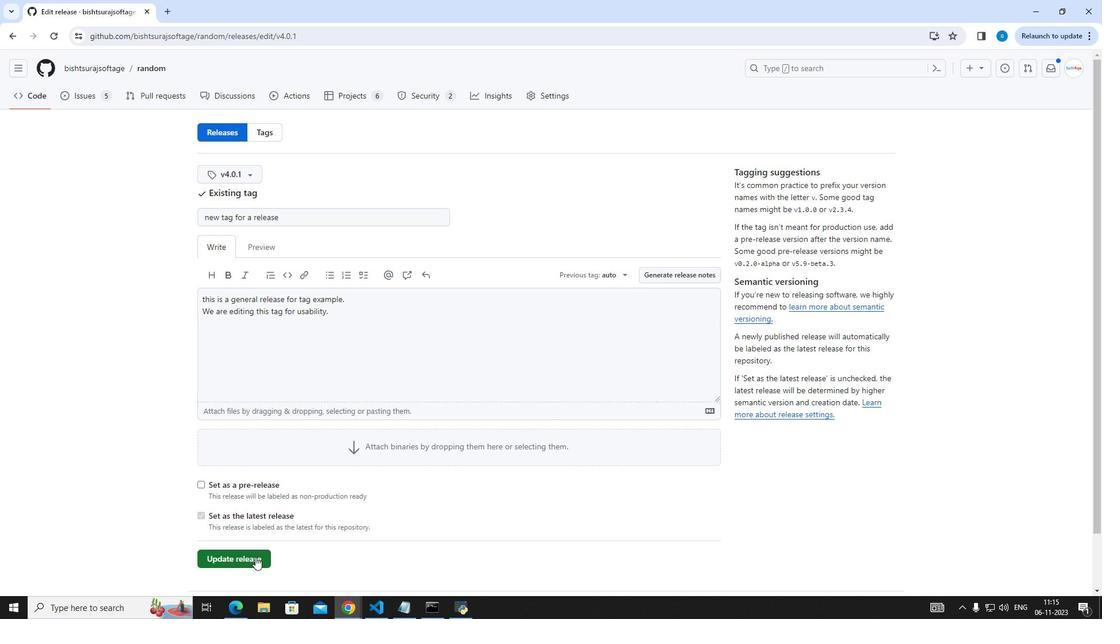 
Action: Mouse moved to (135, 379)
Screenshot: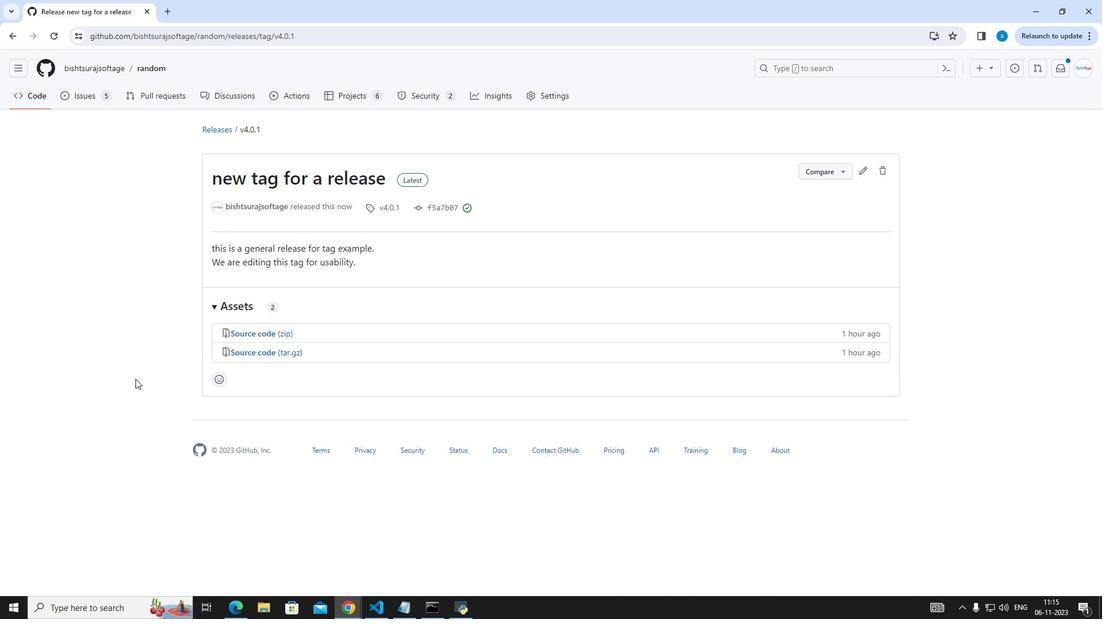 
